 Task: Open a blank sheet, save the file as 'influencer' Insert a table ' 2 by 2' In first column, add headers, 'Brand, Model'. Under first header, add  AppleUnder second header, add Iphone. Change table style to  'Orange'
Action: Mouse moved to (0, 0)
Screenshot: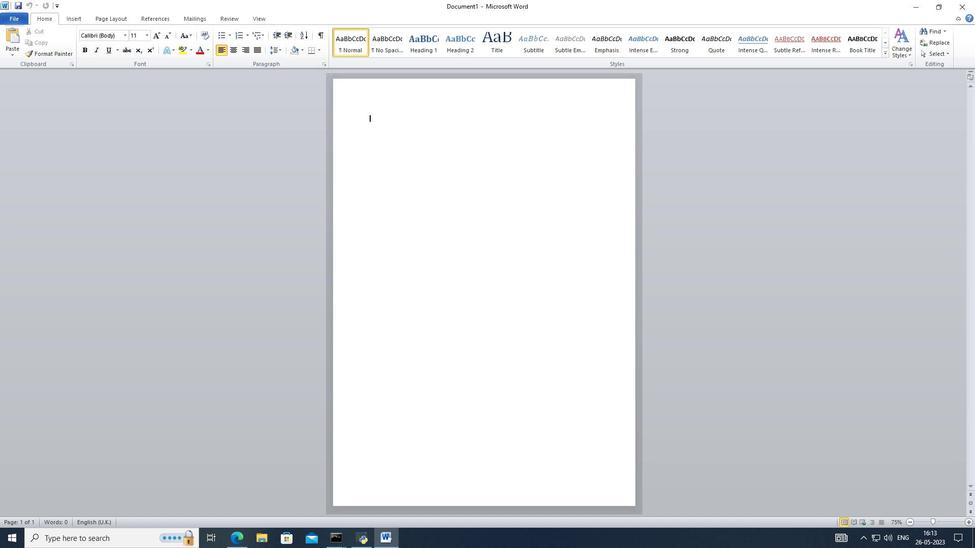 
Action: Key pressed ctrl+S
Screenshot: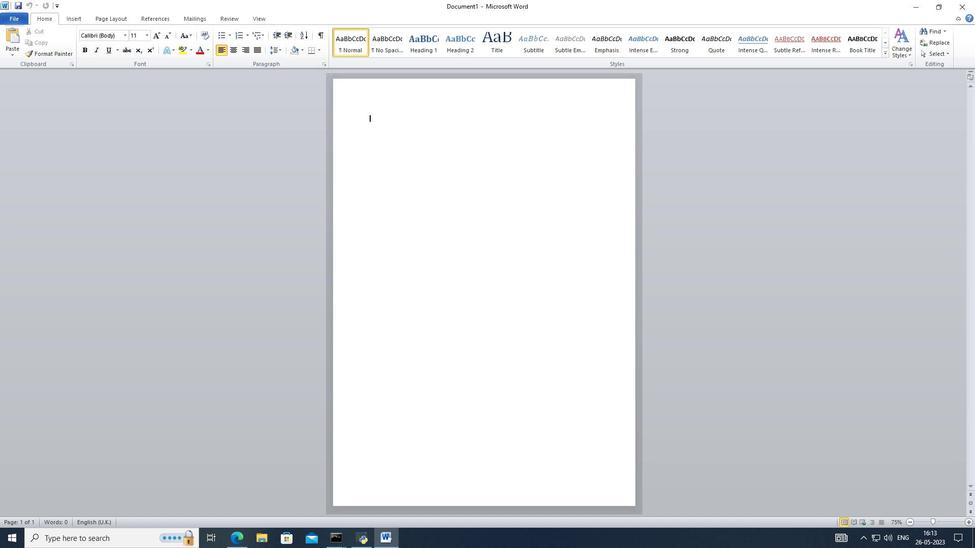 
Action: Mouse moved to (133, 139)
Screenshot: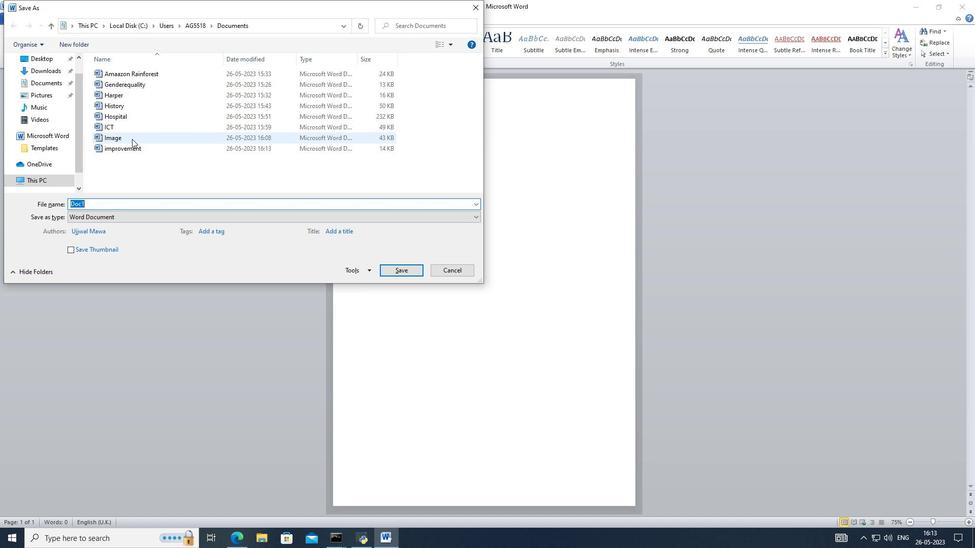 
Action: Key pressed influencer
Screenshot: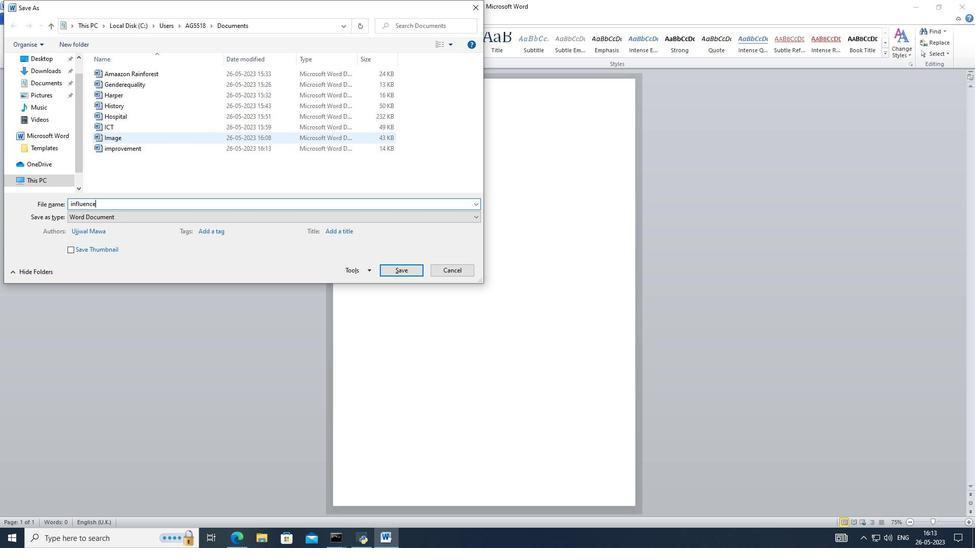 
Action: Mouse moved to (387, 268)
Screenshot: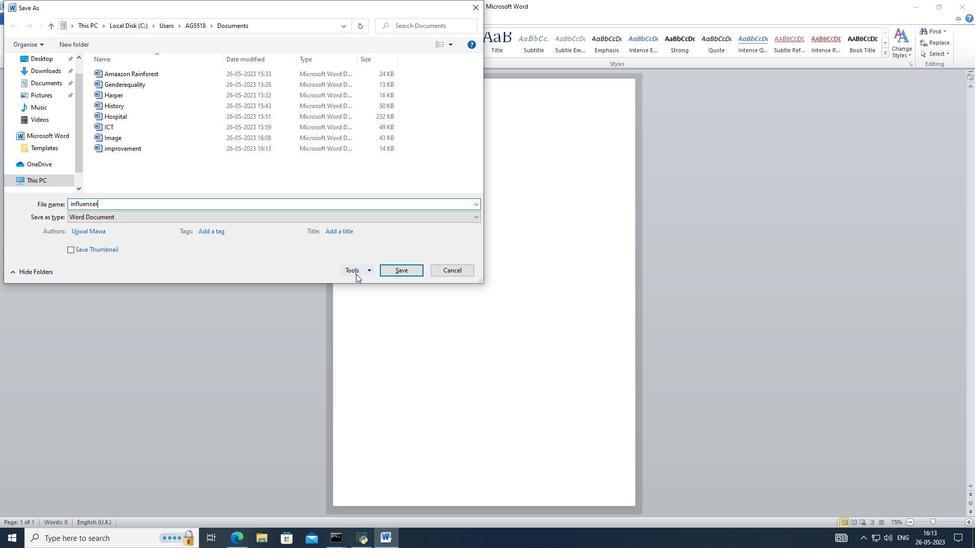 
Action: Mouse pressed left at (387, 268)
Screenshot: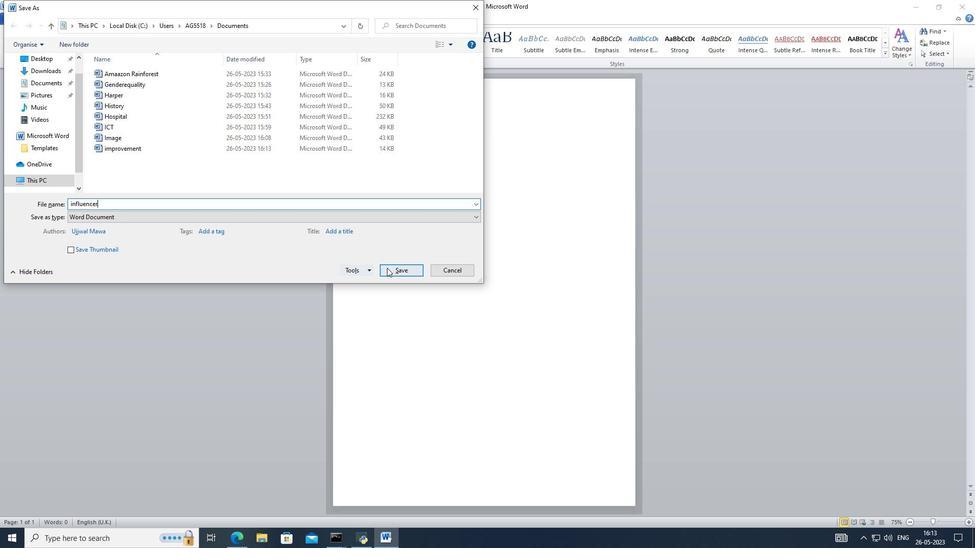 
Action: Mouse moved to (83, 23)
Screenshot: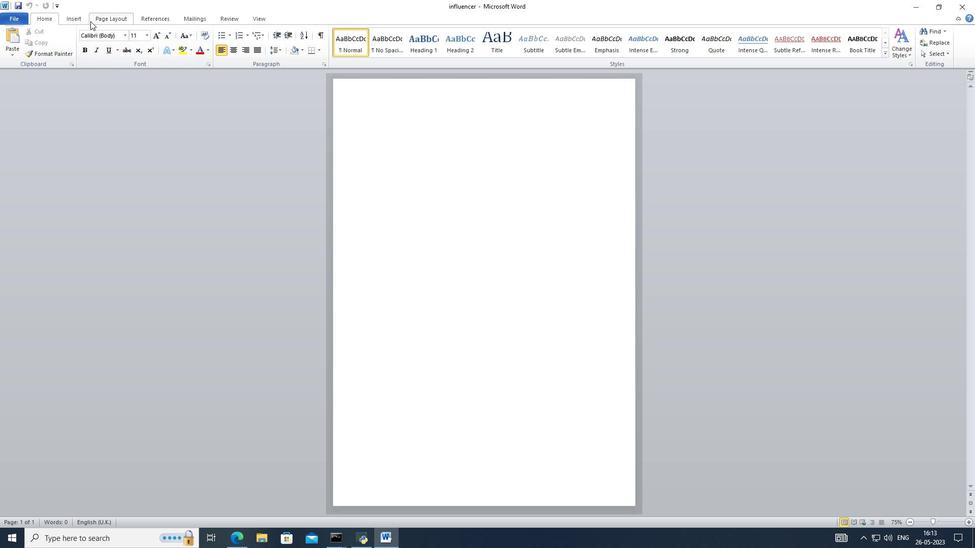 
Action: Mouse pressed left at (83, 23)
Screenshot: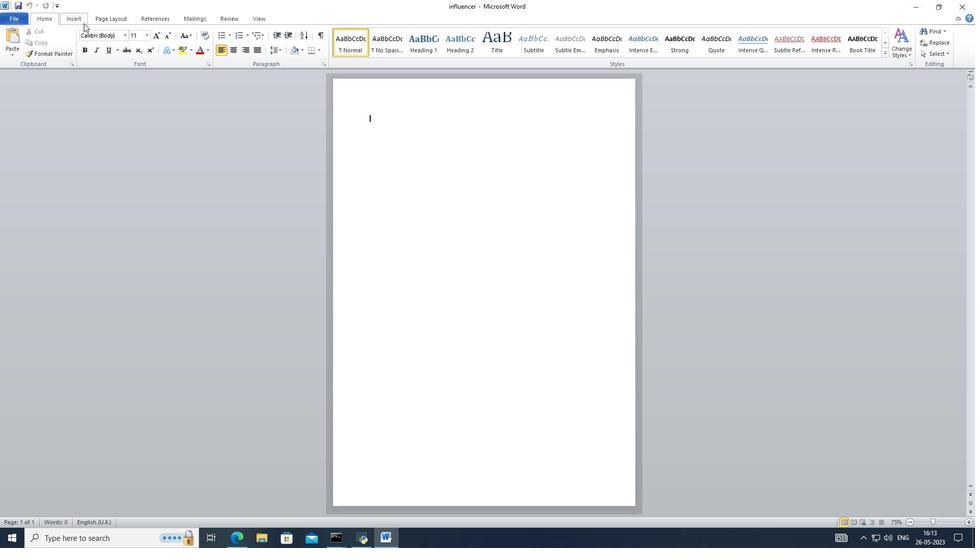 
Action: Mouse moved to (71, 46)
Screenshot: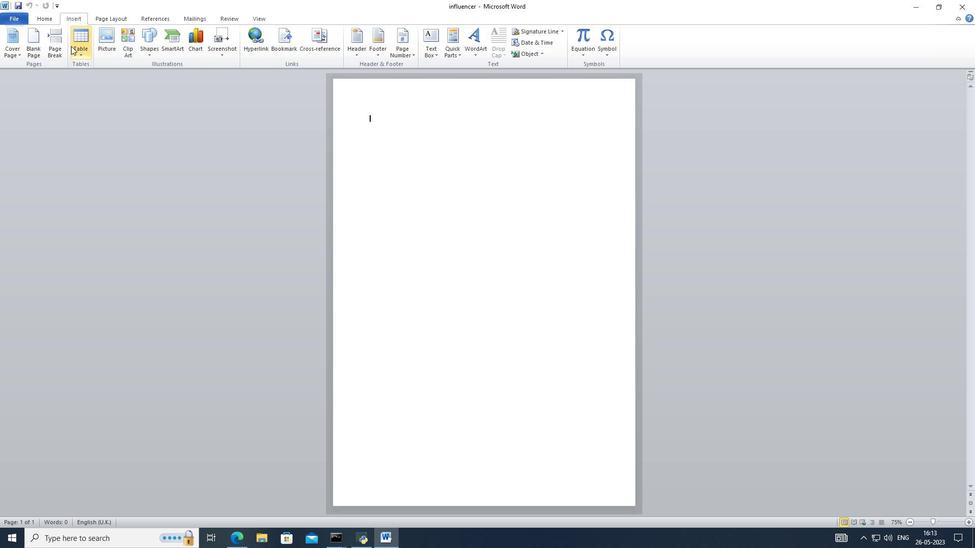 
Action: Mouse pressed left at (71, 46)
Screenshot: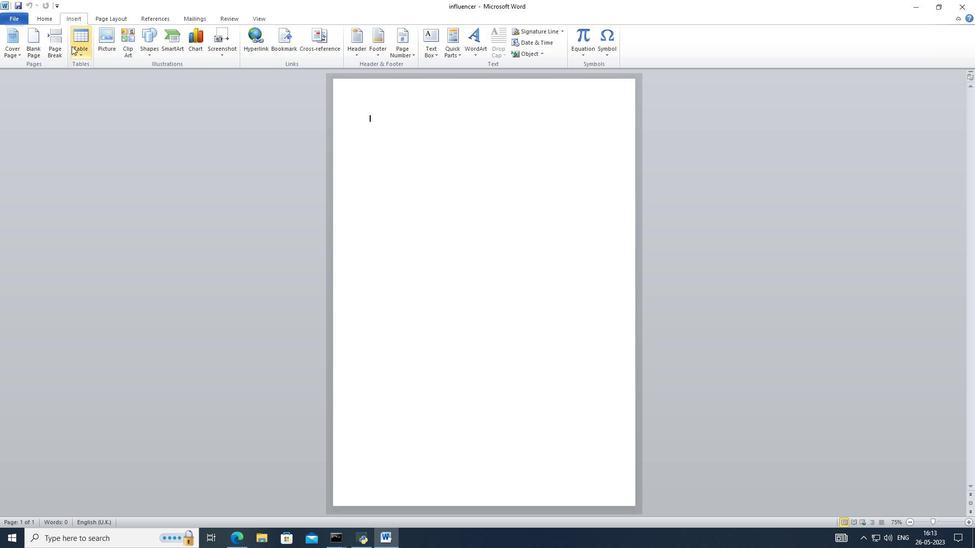 
Action: Mouse moved to (87, 85)
Screenshot: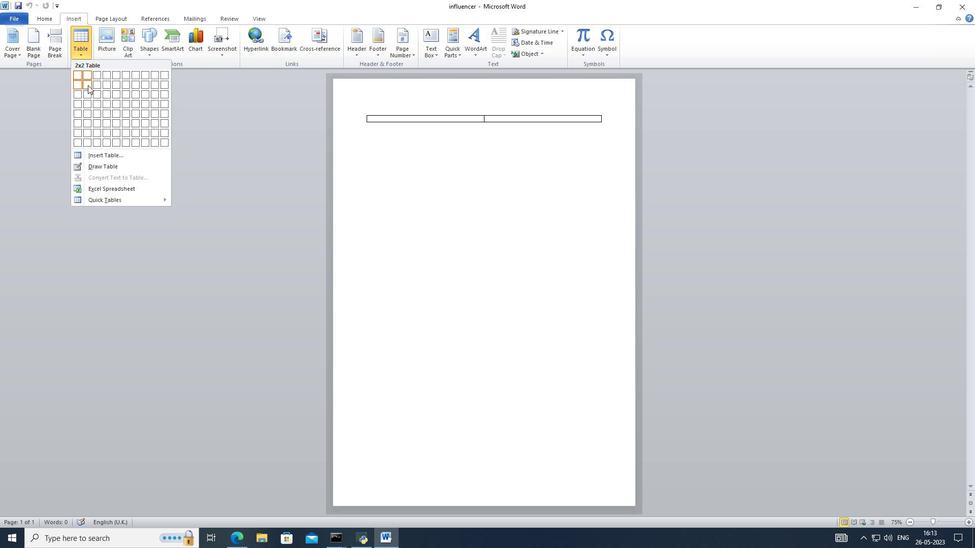 
Action: Mouse pressed left at (87, 85)
Screenshot: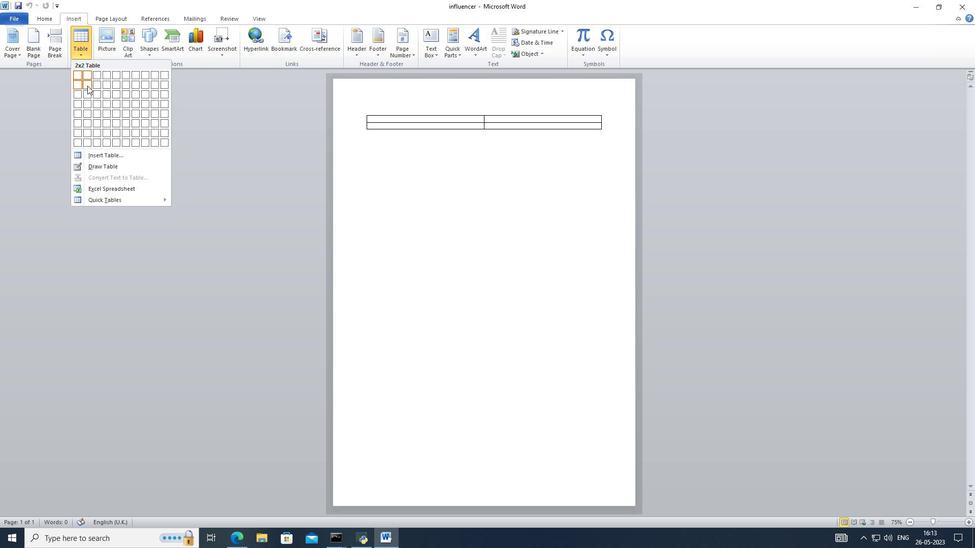 
Action: Mouse moved to (366, 110)
Screenshot: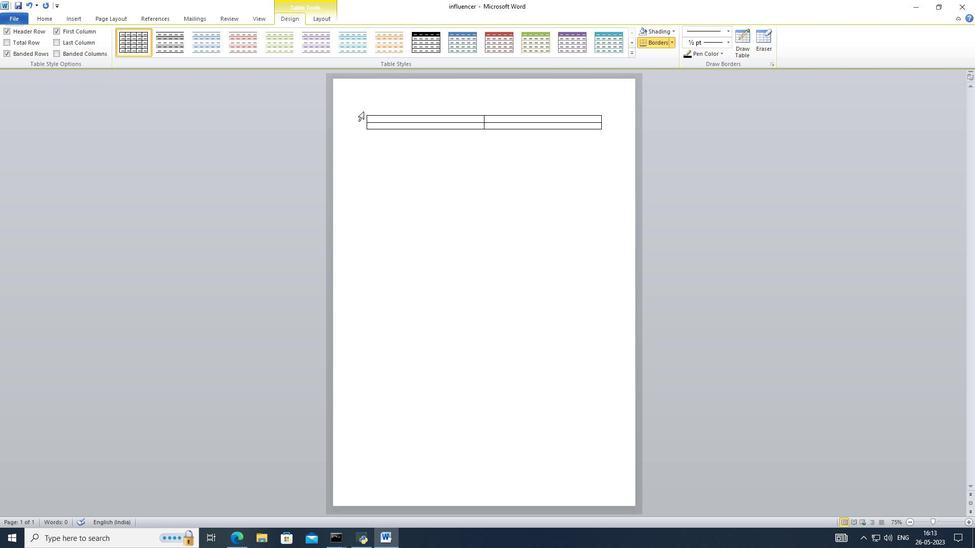 
Action: Key pressed <Key.caps_lock>B<Key.caps_lock>rand<Key.space><Key.caps_lock>M<Key.caps_lock>odel<Key.space>
Screenshot: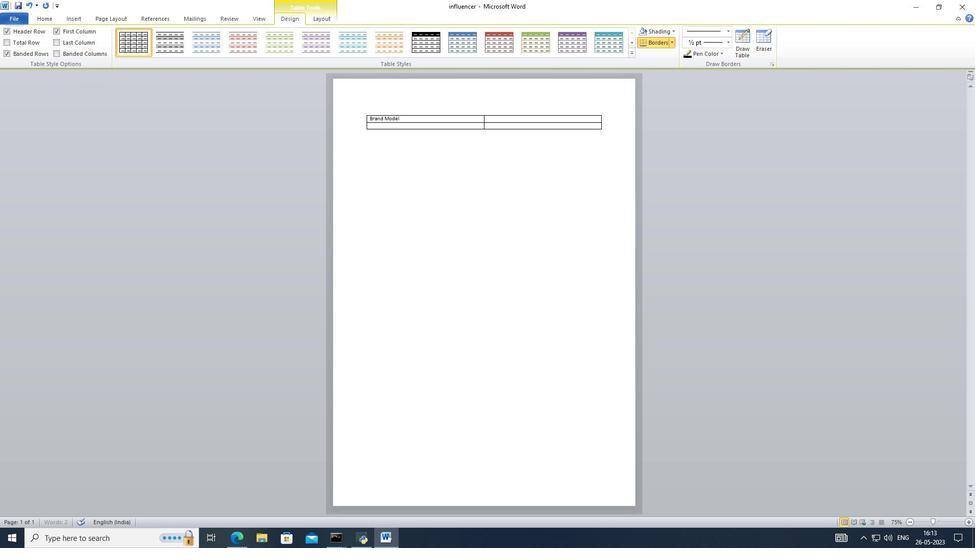
Action: Mouse moved to (512, 120)
Screenshot: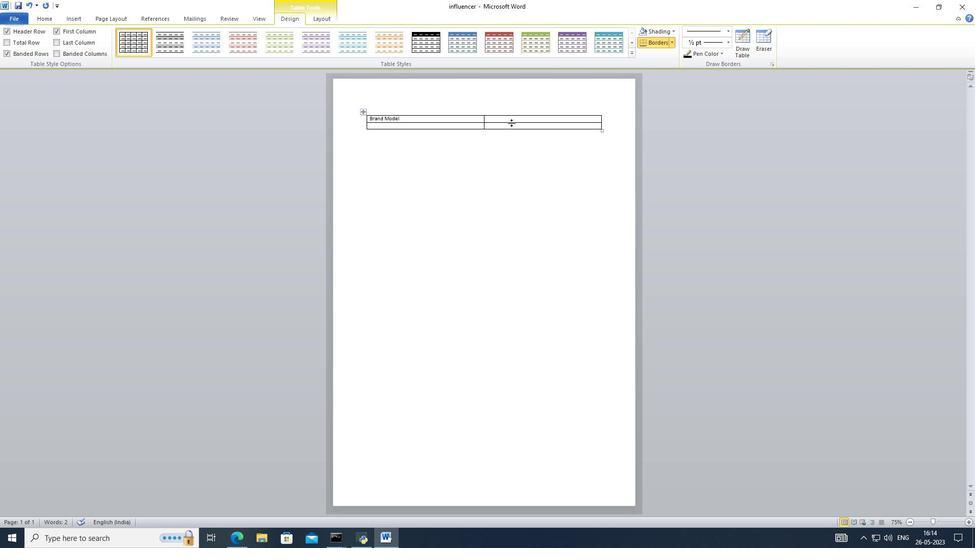 
Action: Mouse pressed left at (512, 120)
Screenshot: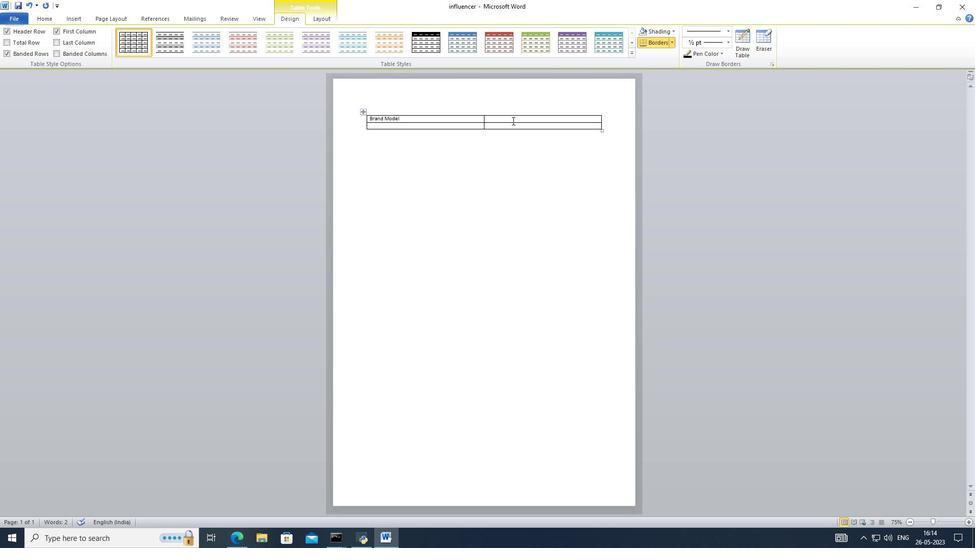 
Action: Mouse moved to (423, 120)
Screenshot: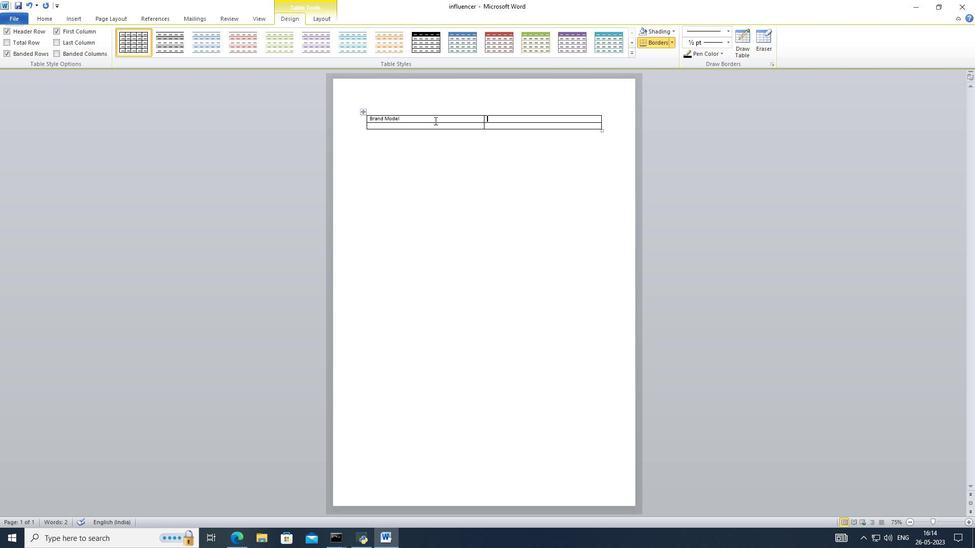 
Action: Mouse pressed left at (423, 120)
Screenshot: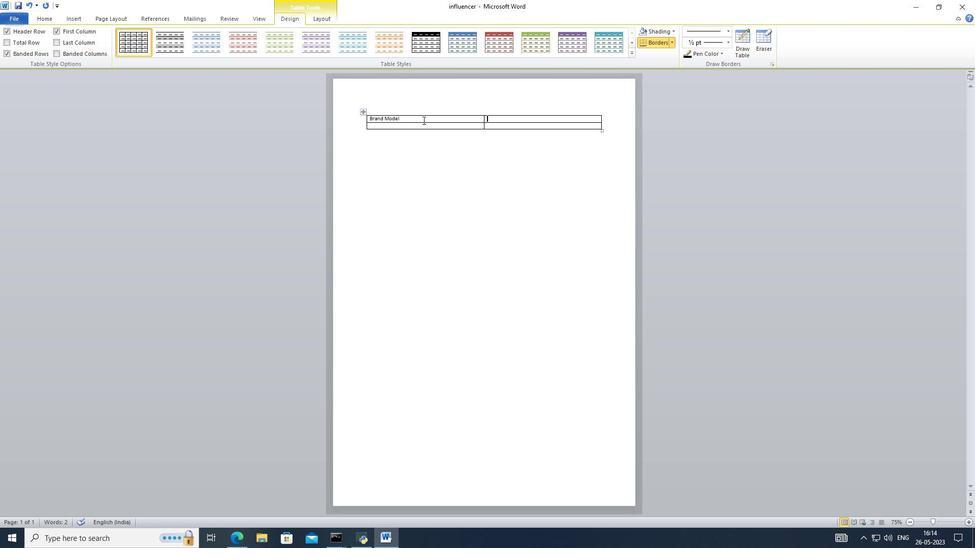 
Action: Mouse moved to (396, 118)
Screenshot: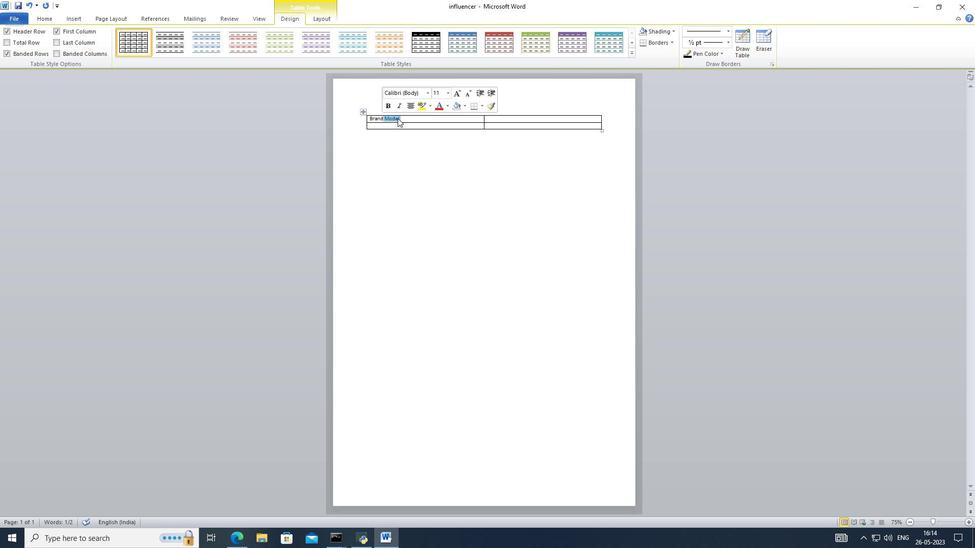 
Action: Mouse pressed right at (396, 118)
Screenshot: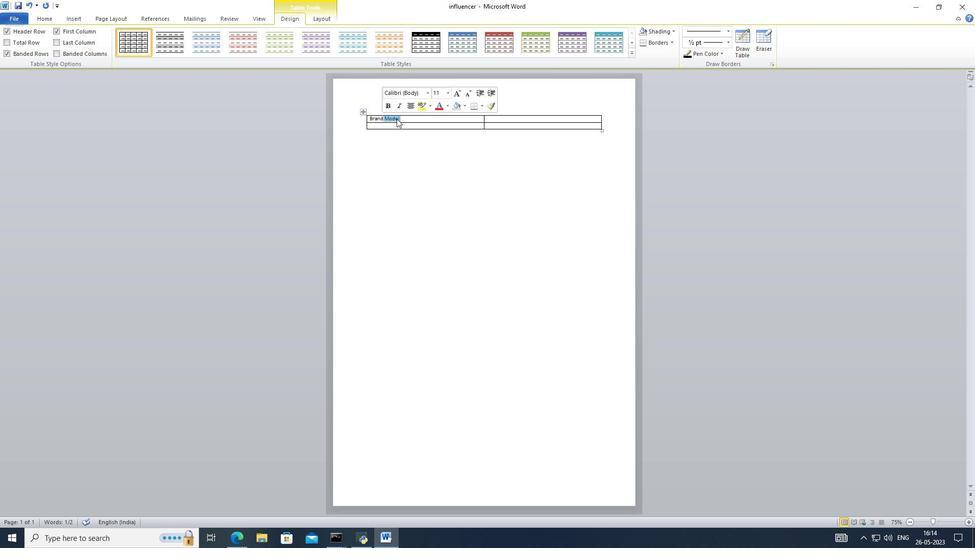 
Action: Mouse moved to (427, 123)
Screenshot: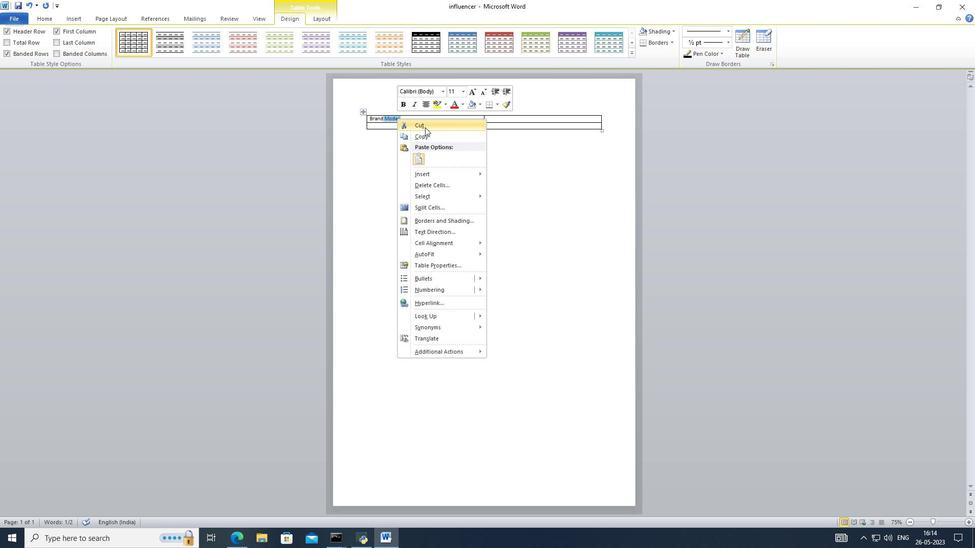 
Action: Mouse pressed left at (427, 123)
Screenshot: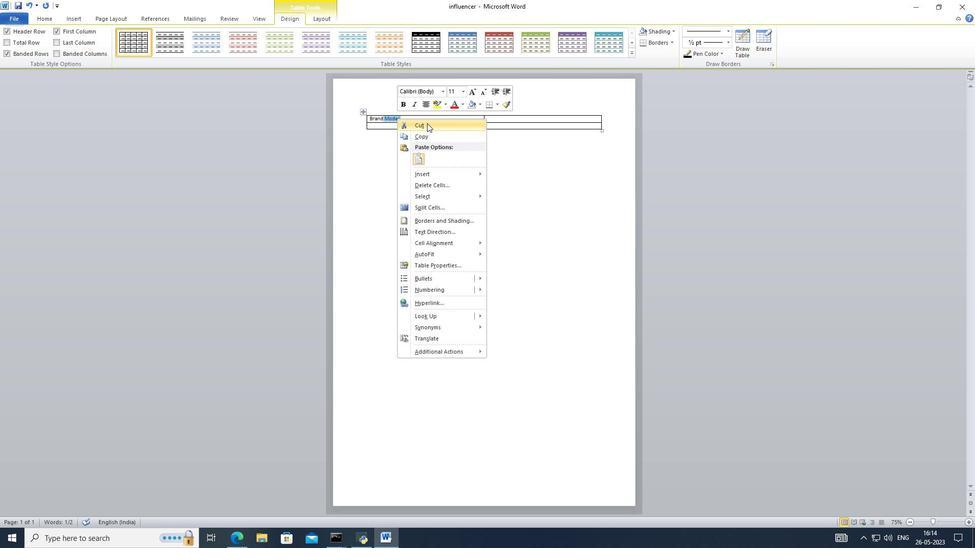 
Action: Mouse moved to (520, 121)
Screenshot: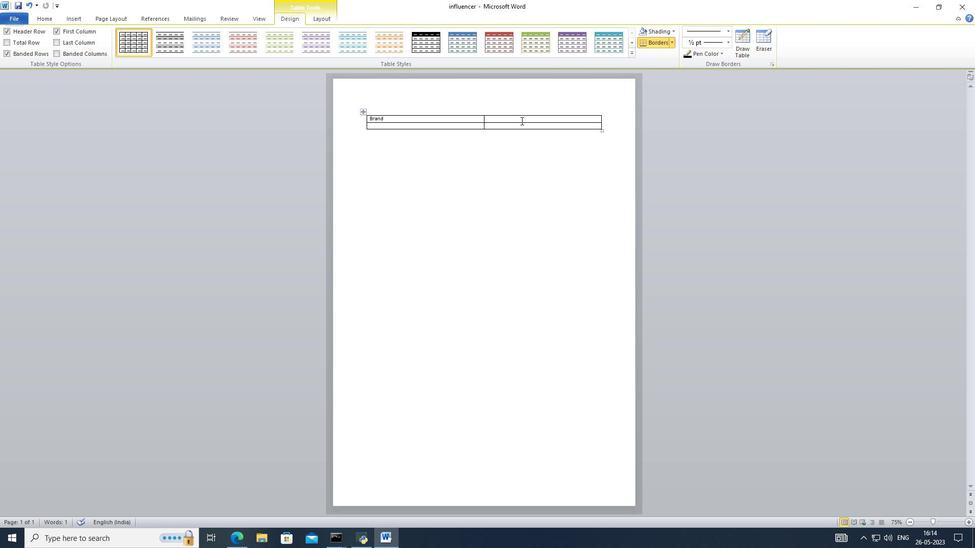 
Action: Mouse pressed left at (520, 121)
Screenshot: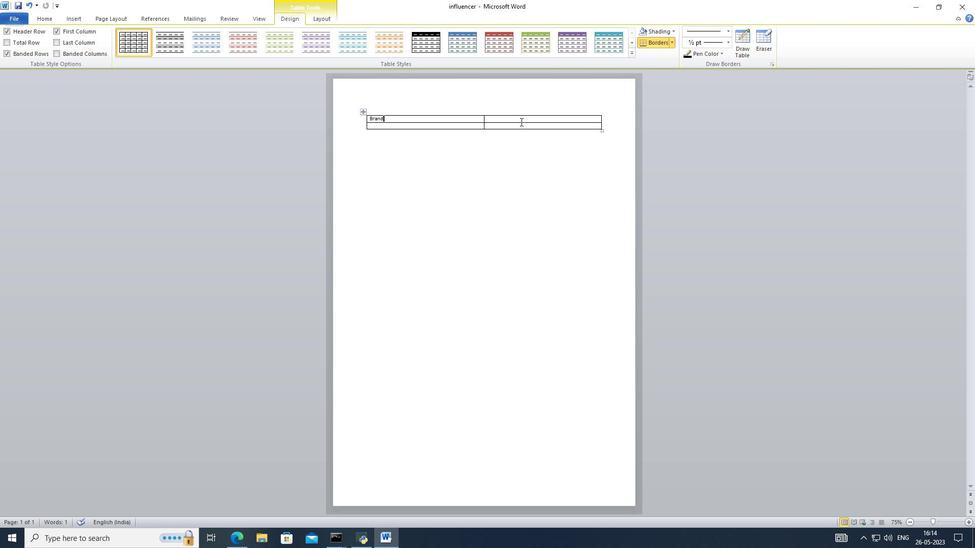 
Action: Mouse moved to (520, 121)
Screenshot: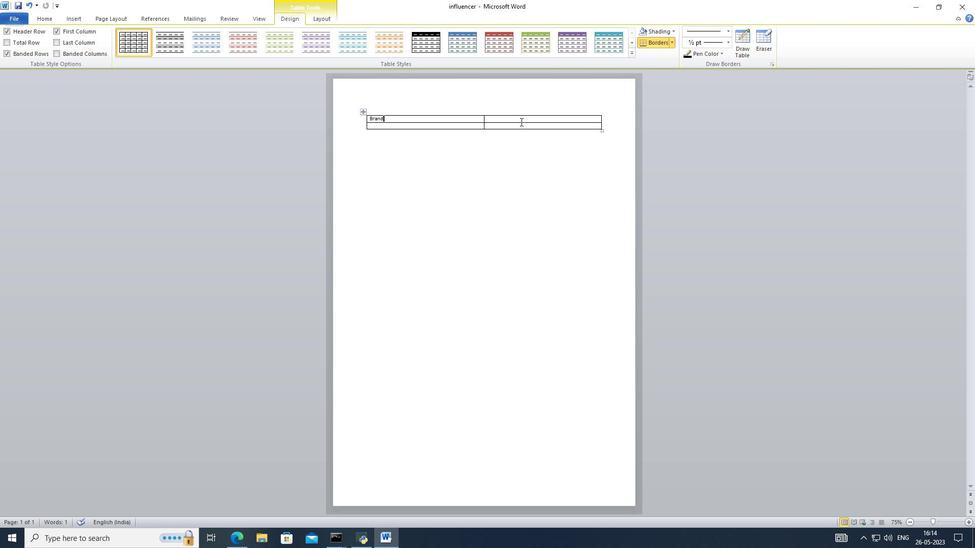 
Action: Mouse pressed right at (520, 121)
Screenshot: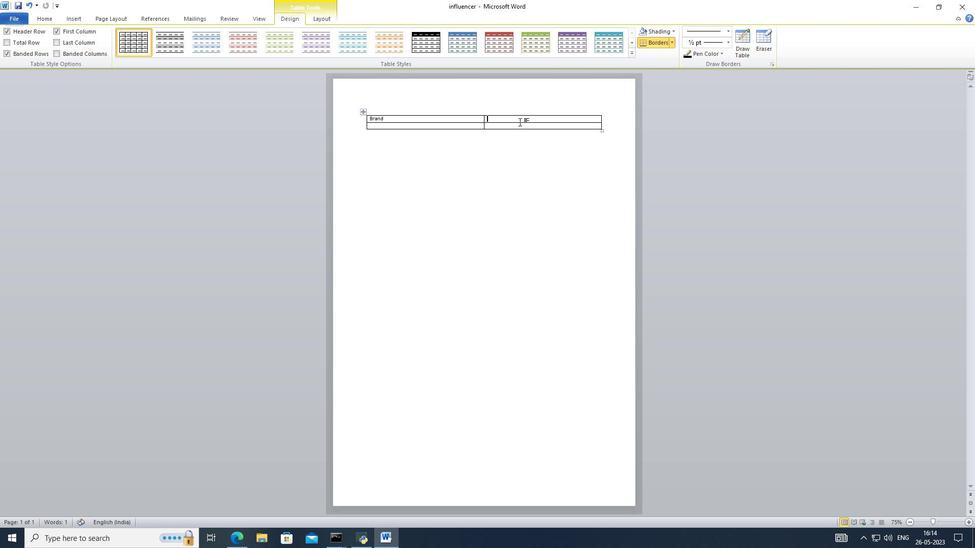 
Action: Mouse moved to (568, 157)
Screenshot: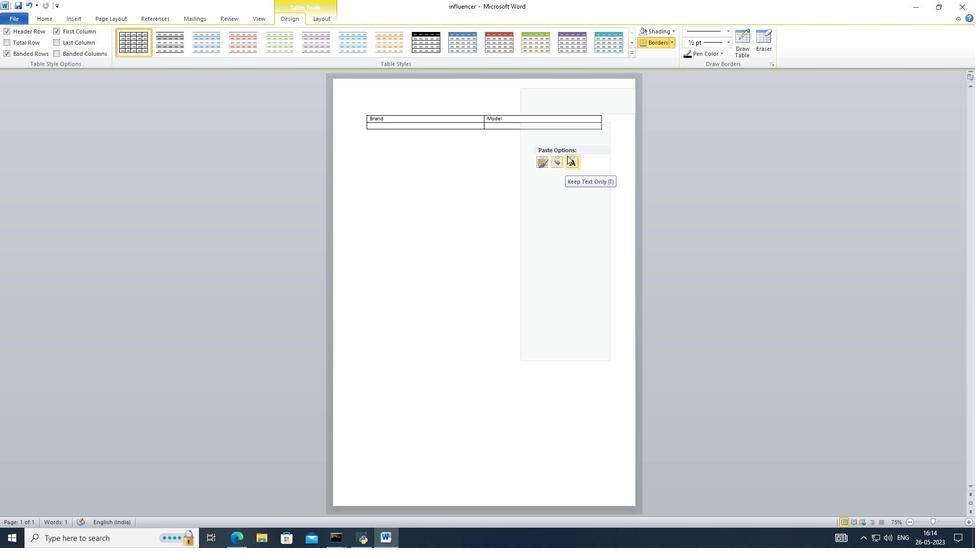 
Action: Mouse pressed left at (568, 157)
Screenshot: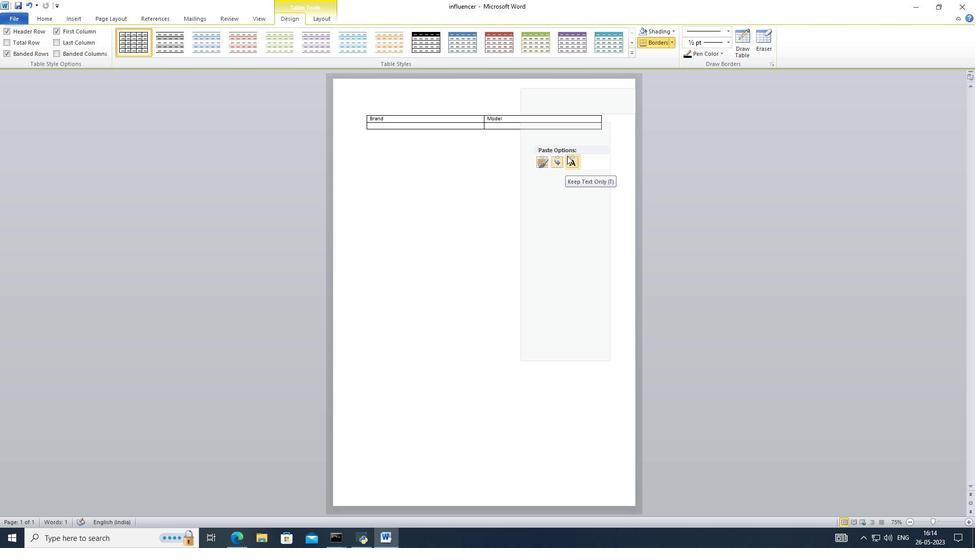 
Action: Mouse moved to (419, 127)
Screenshot: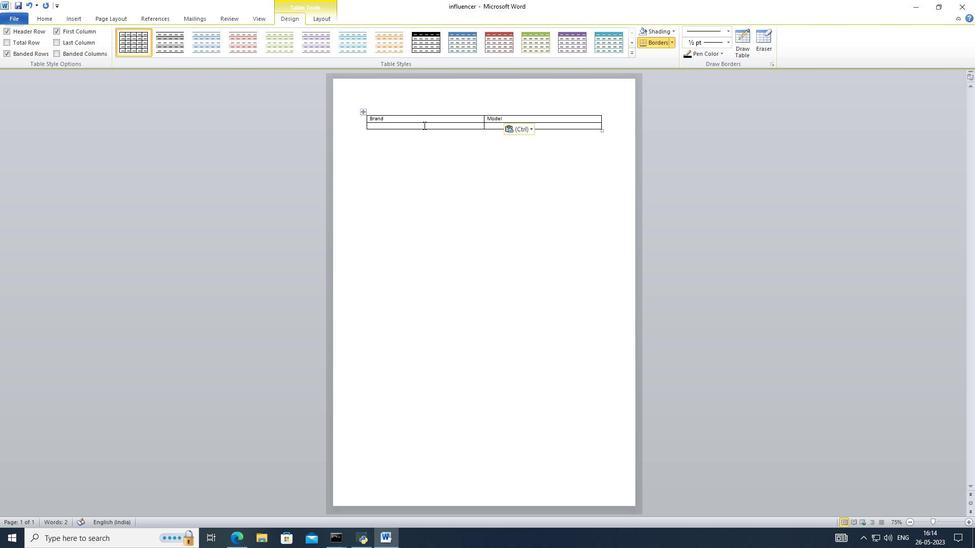 
Action: Mouse pressed left at (419, 127)
Screenshot: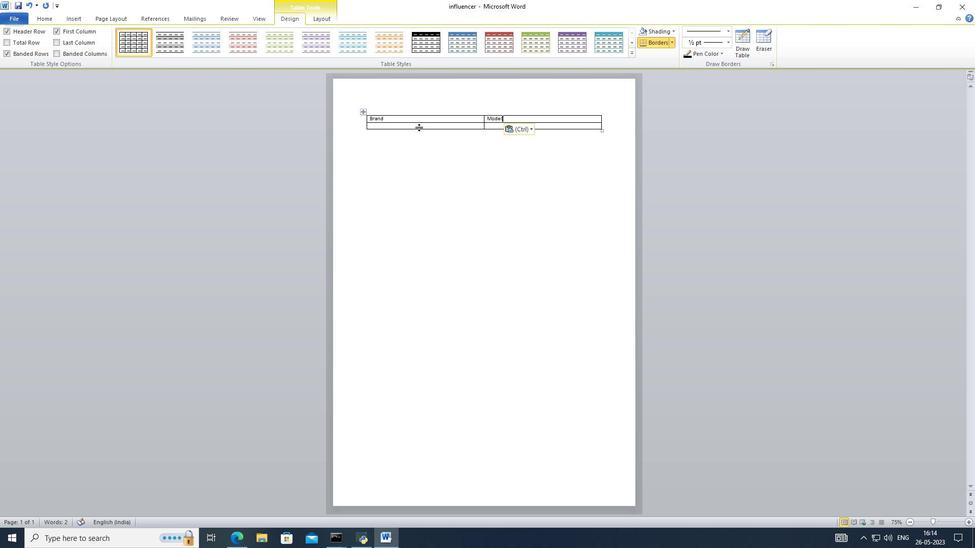 
Action: Mouse moved to (391, 124)
Screenshot: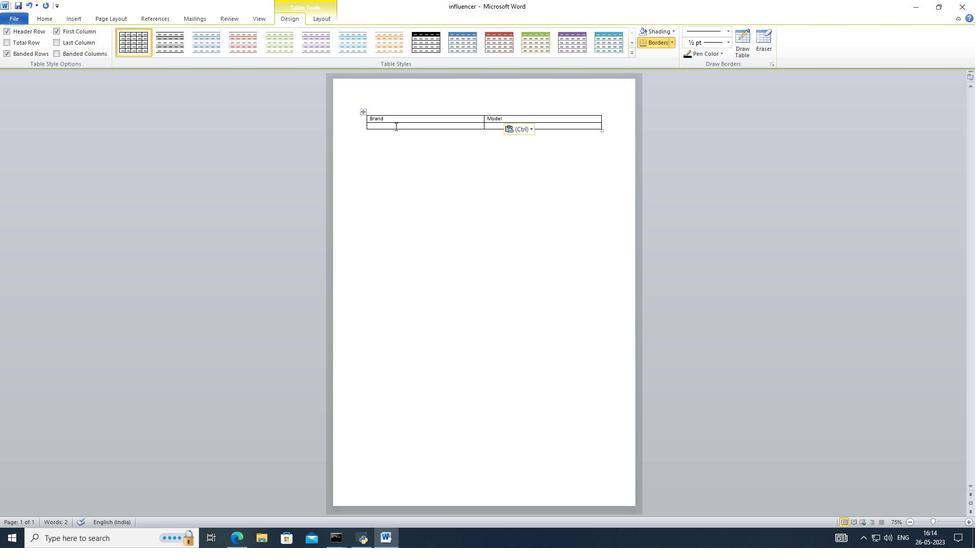 
Action: Mouse pressed left at (391, 124)
Screenshot: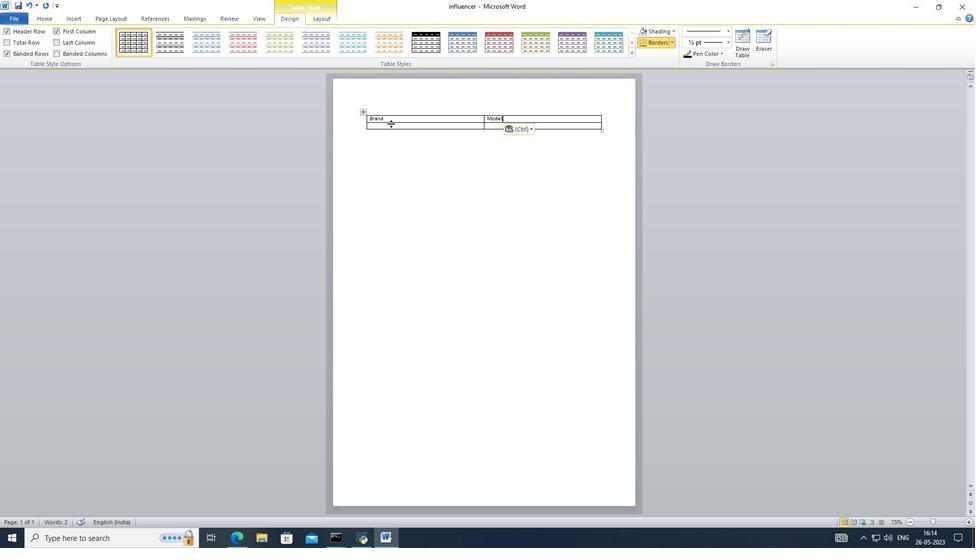 
Action: Mouse moved to (387, 126)
Screenshot: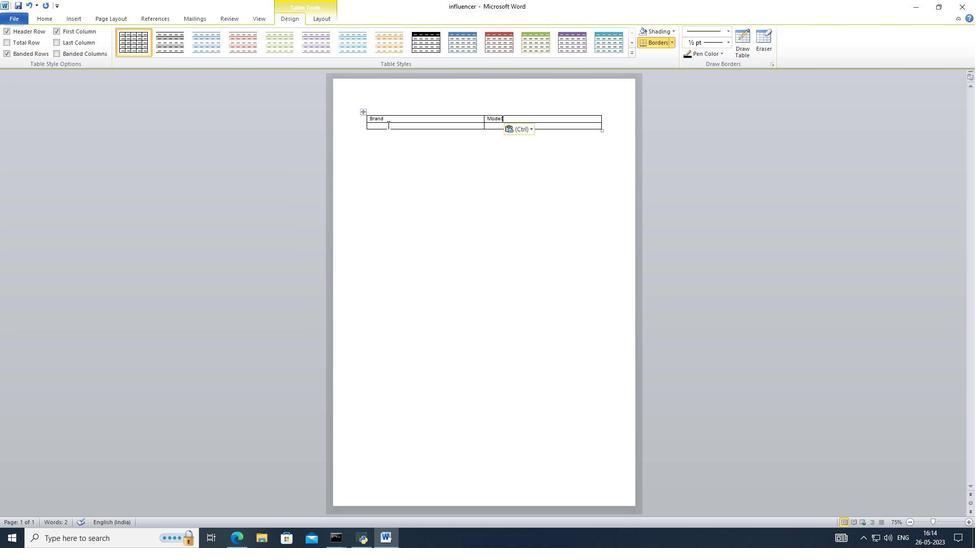 
Action: Mouse pressed left at (387, 126)
Screenshot: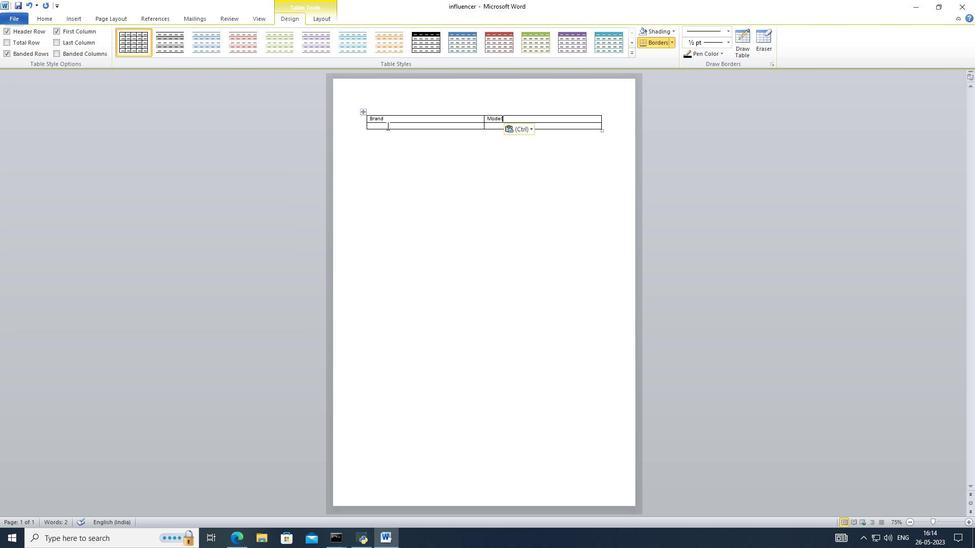 
Action: Mouse moved to (386, 126)
Screenshot: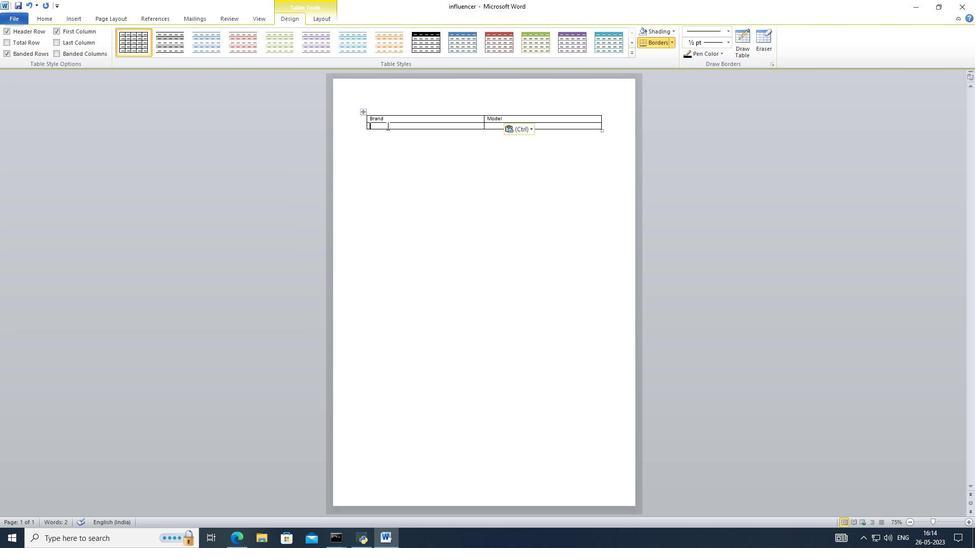 
Action: Key pressed <Key.caps_lock>A<Key.caps_lock>pple
Screenshot: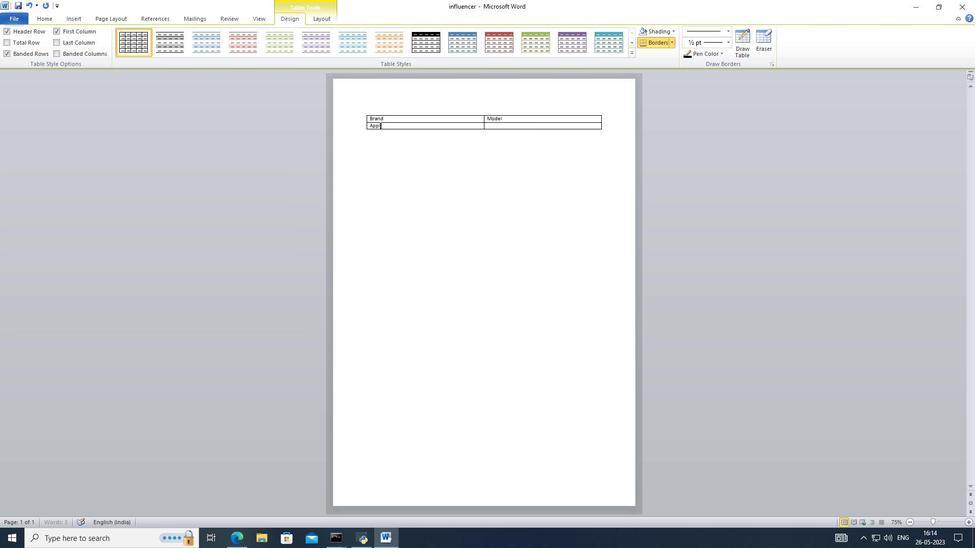 
Action: Mouse moved to (518, 122)
Screenshot: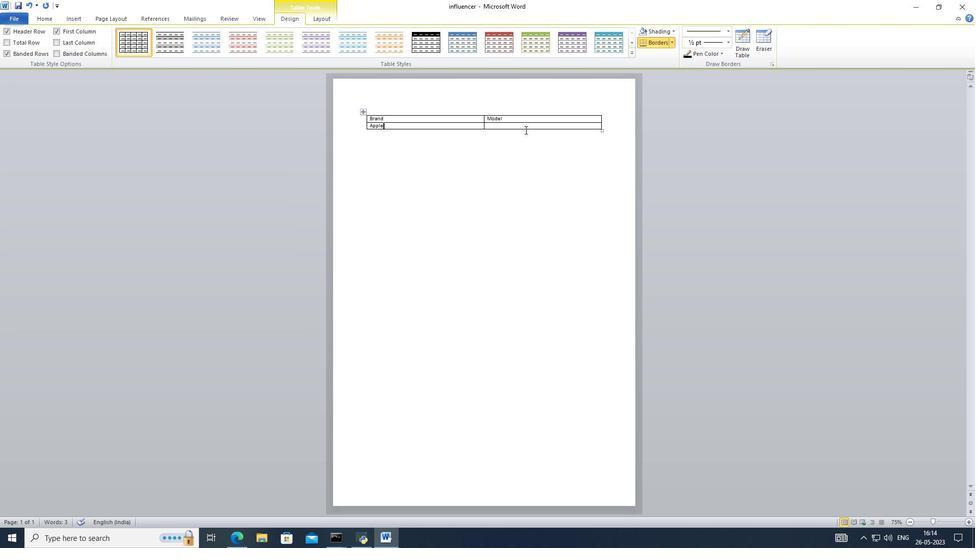 
Action: Mouse pressed left at (518, 122)
Screenshot: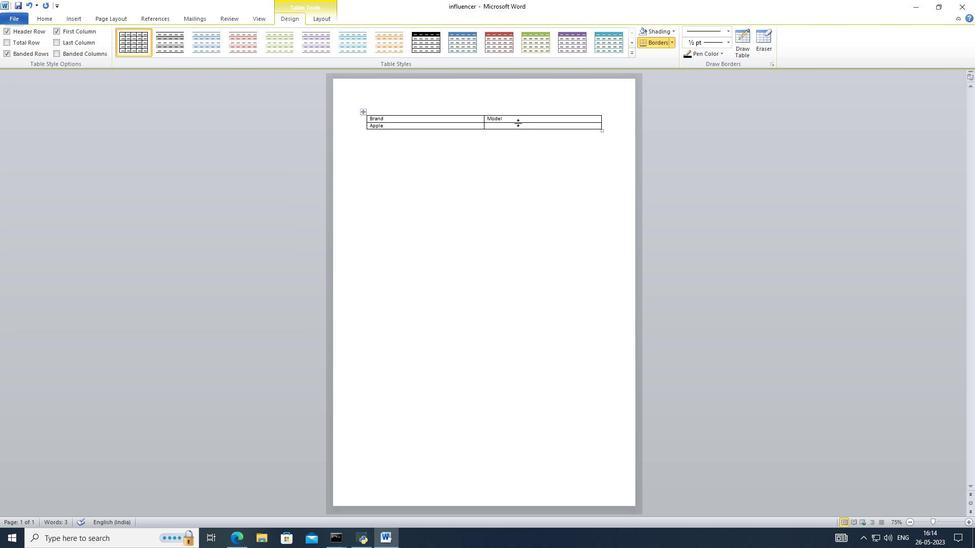 
Action: Mouse moved to (513, 125)
Screenshot: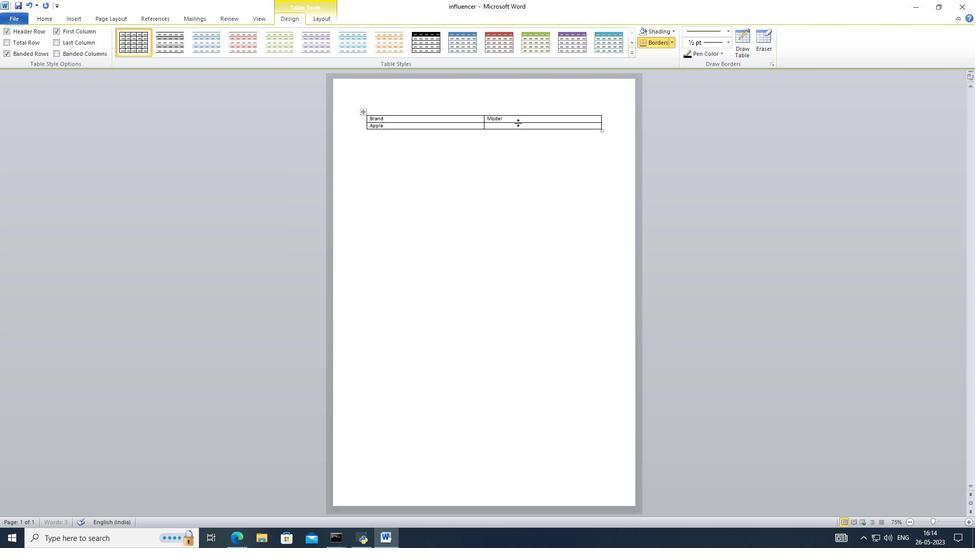 
Action: Mouse pressed left at (513, 125)
Screenshot: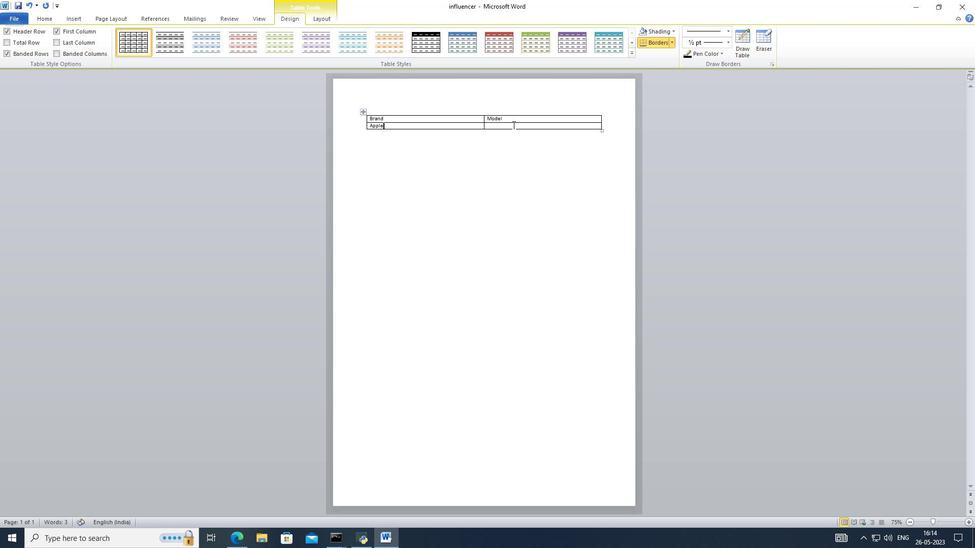 
Action: Mouse moved to (511, 127)
Screenshot: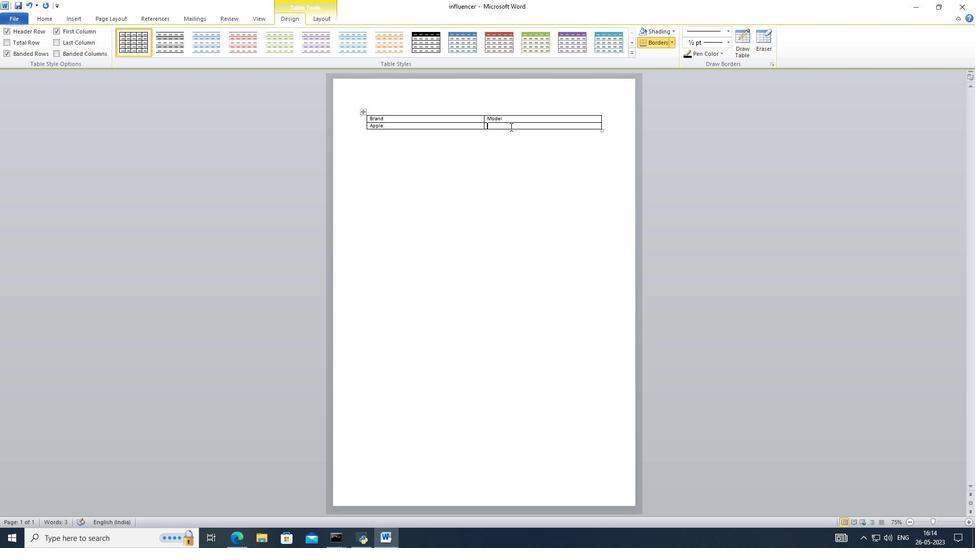 
Action: Key pressed <Key.caps_lock>I<Key.caps_lock>pj<Key.backspace>hone
Screenshot: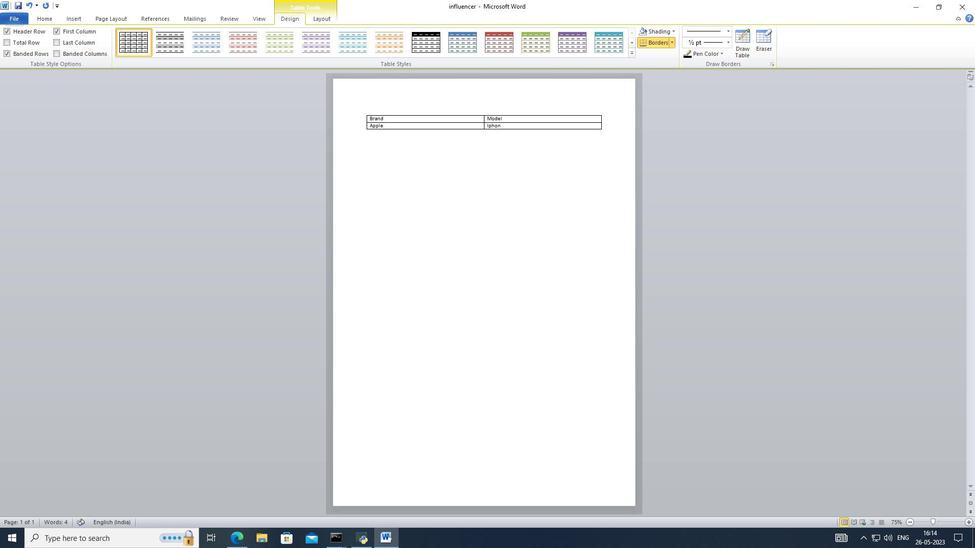 
Action: Mouse moved to (500, 158)
Screenshot: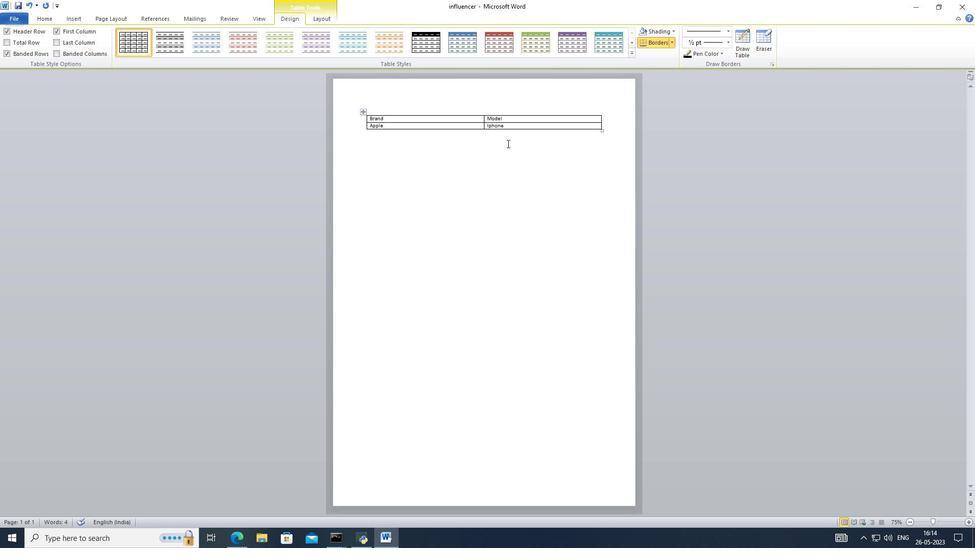 
Action: Mouse pressed left at (500, 158)
Screenshot: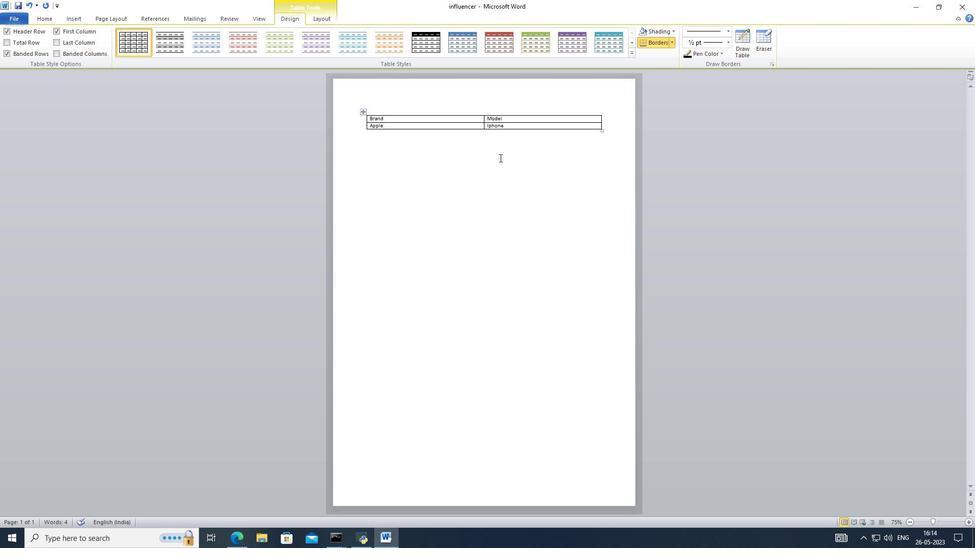 
Action: Mouse moved to (360, 109)
Screenshot: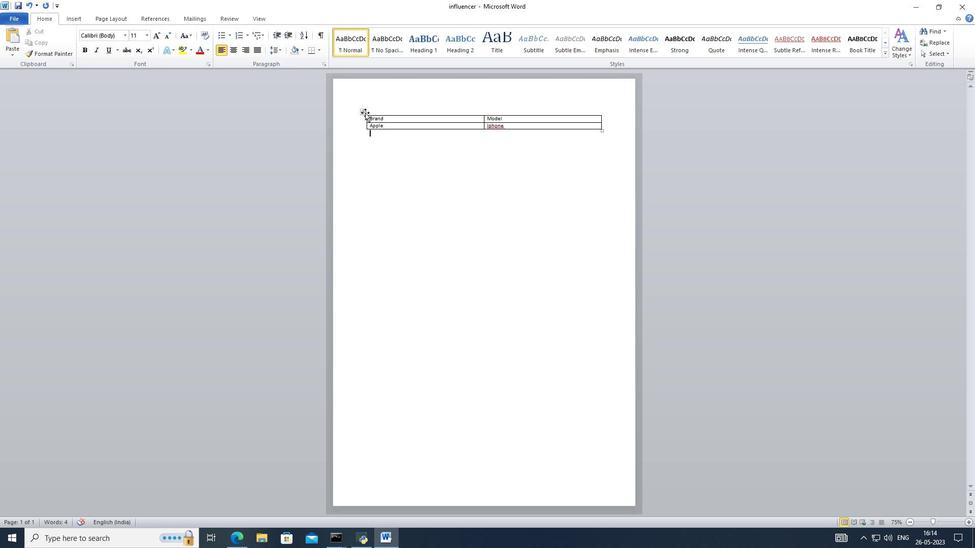 
Action: Mouse pressed left at (360, 109)
Screenshot: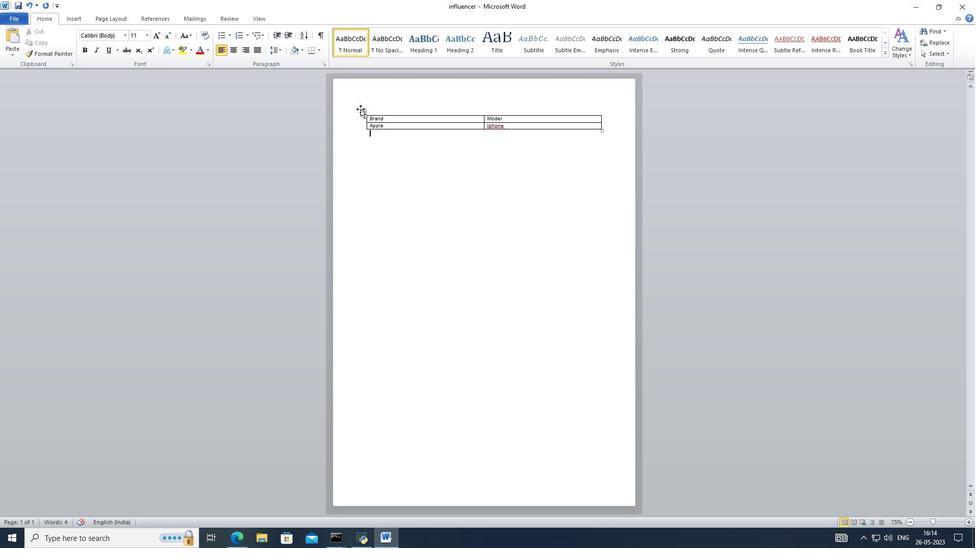 
Action: Mouse moved to (631, 54)
Screenshot: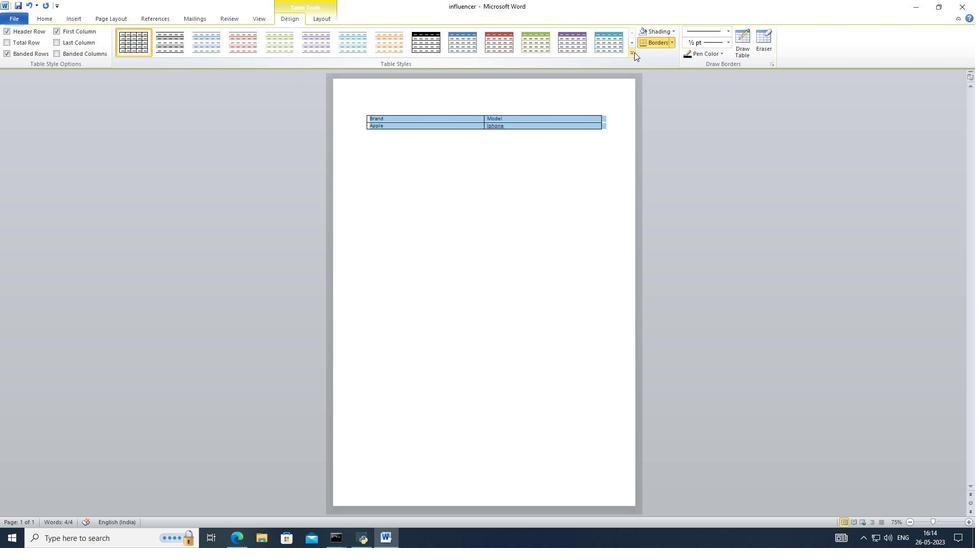 
Action: Mouse pressed left at (631, 54)
Screenshot: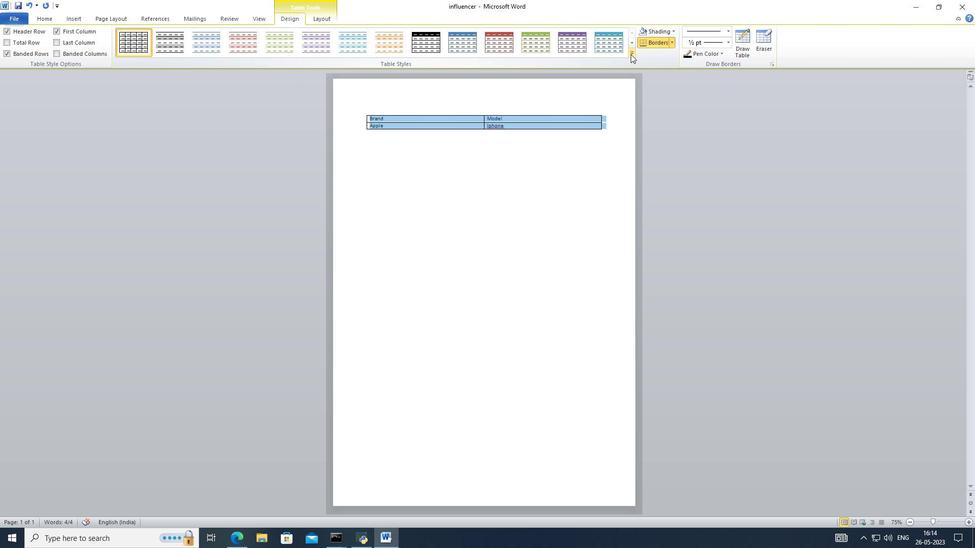 
Action: Mouse moved to (294, 19)
Screenshot: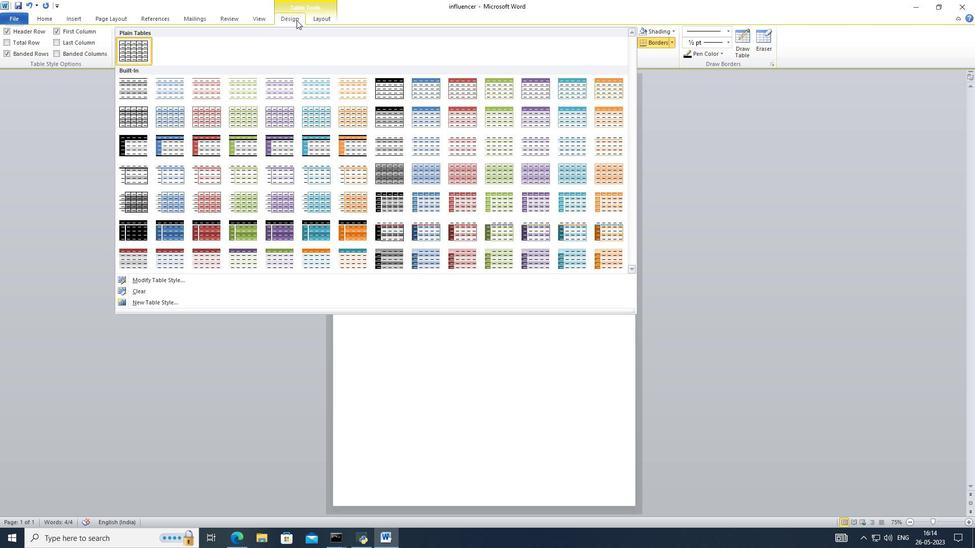 
Action: Mouse pressed left at (294, 19)
Screenshot: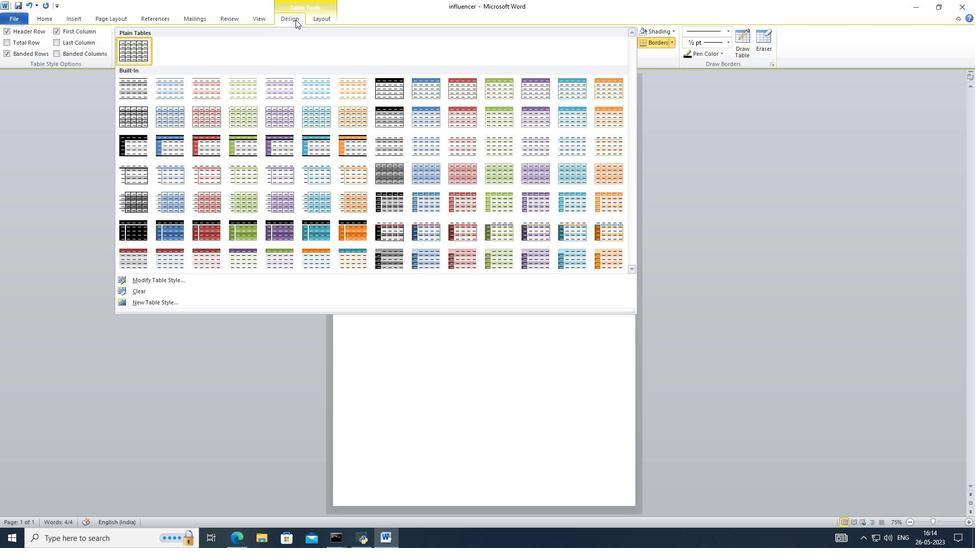 
Action: Mouse moved to (392, 46)
Screenshot: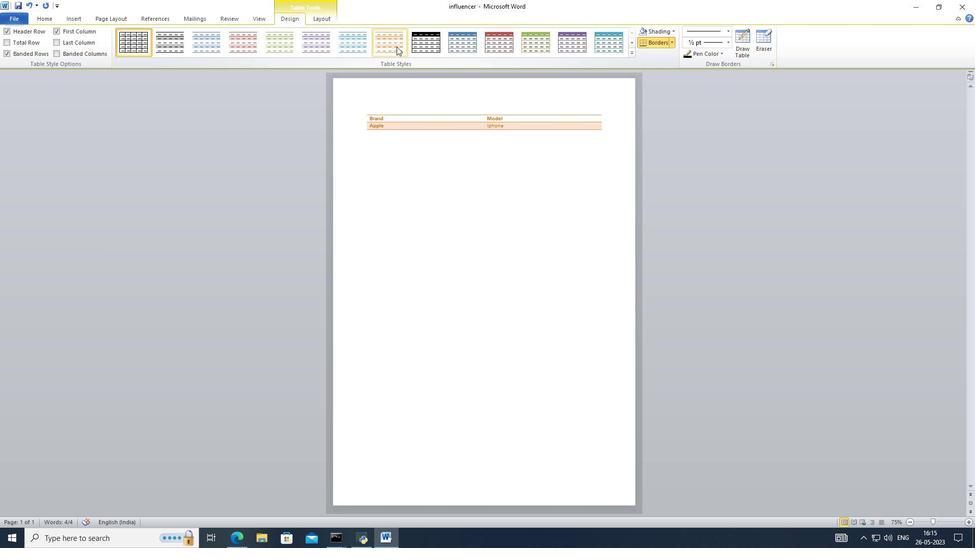 
Action: Mouse pressed left at (392, 46)
Screenshot: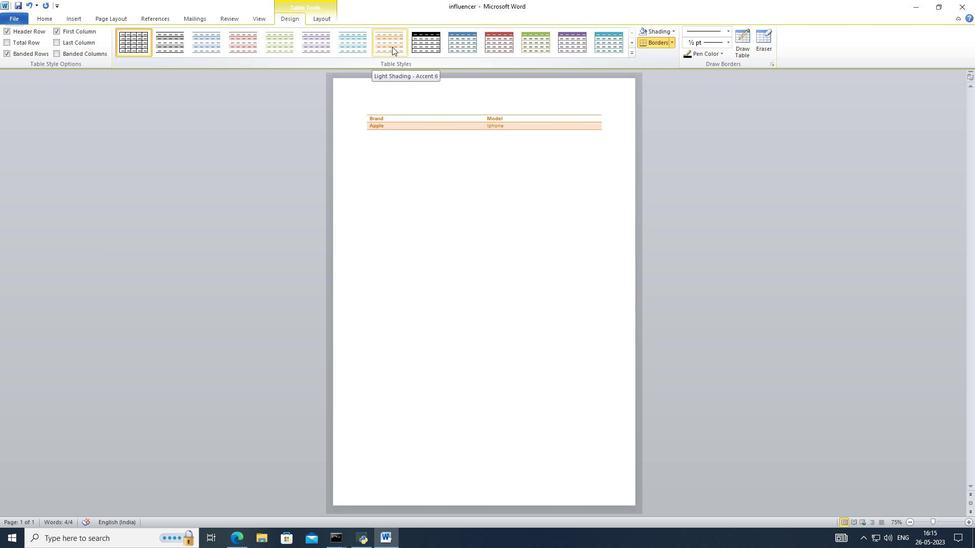 
Action: Mouse moved to (401, 163)
Screenshot: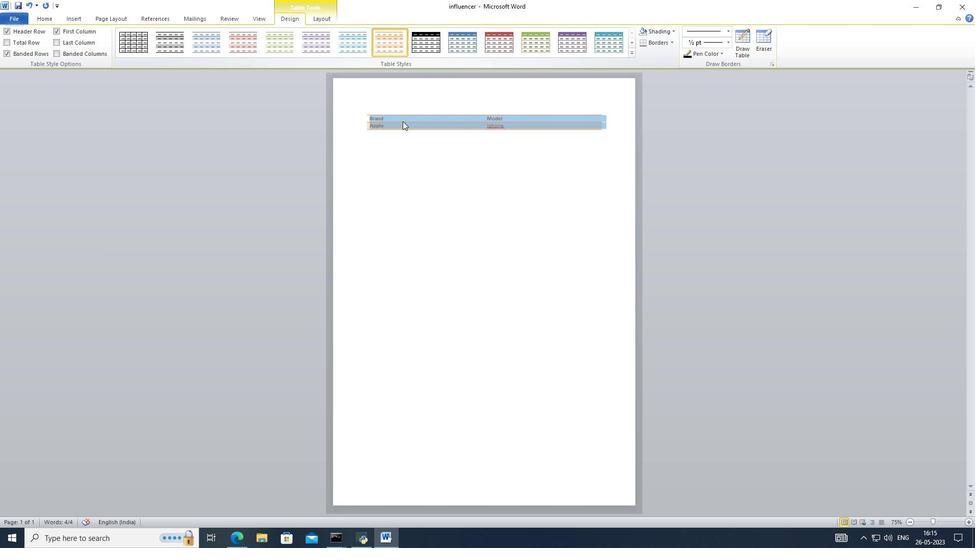 
Action: Mouse pressed left at (401, 163)
Screenshot: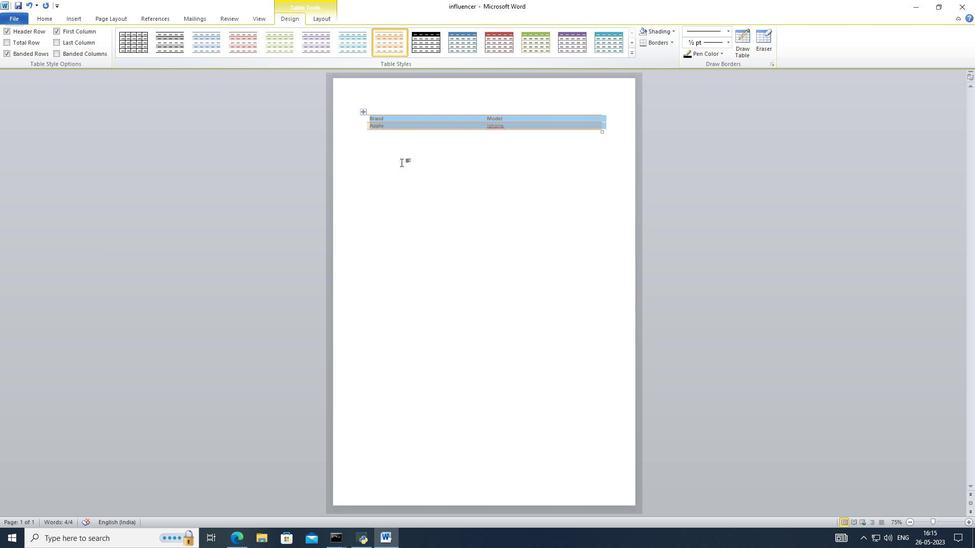 
